 Task: Create a sub task Gather and Analyse Requirements for the task  Implement a new network monitoring system for a company's IT infrastructure in the project AgileJet , assign it to team member softage.4@softage.net and update the status of the sub task to  Off Track , set the priority of the sub task to High
Action: Mouse moved to (66, 303)
Screenshot: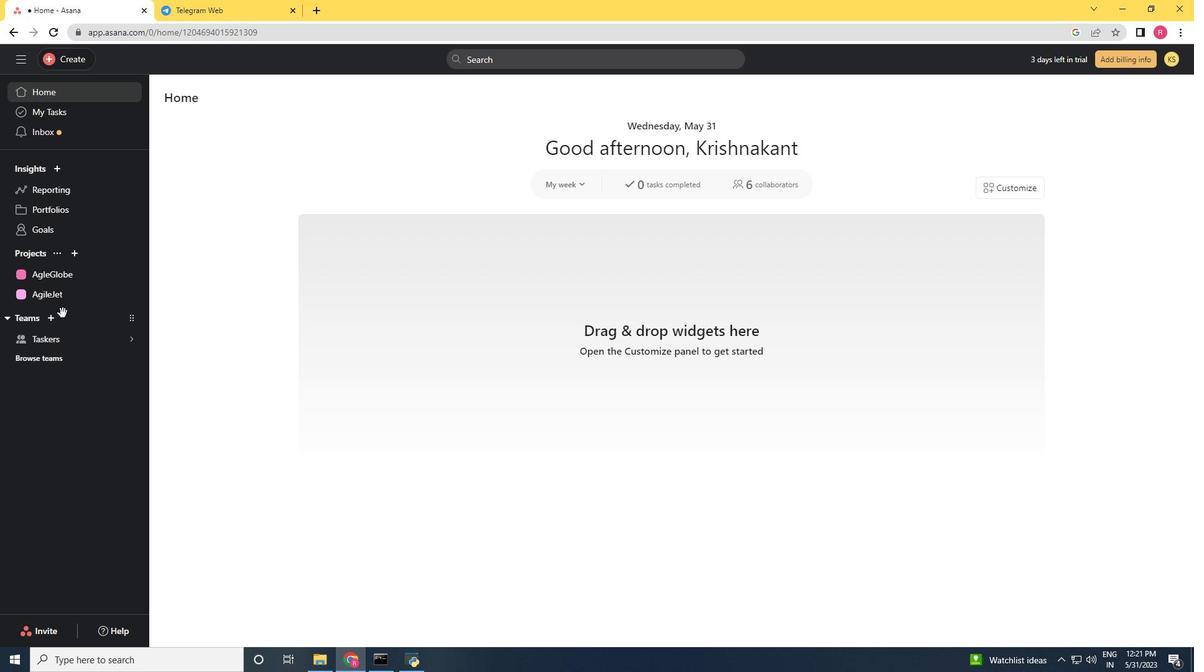 
Action: Mouse pressed left at (66, 303)
Screenshot: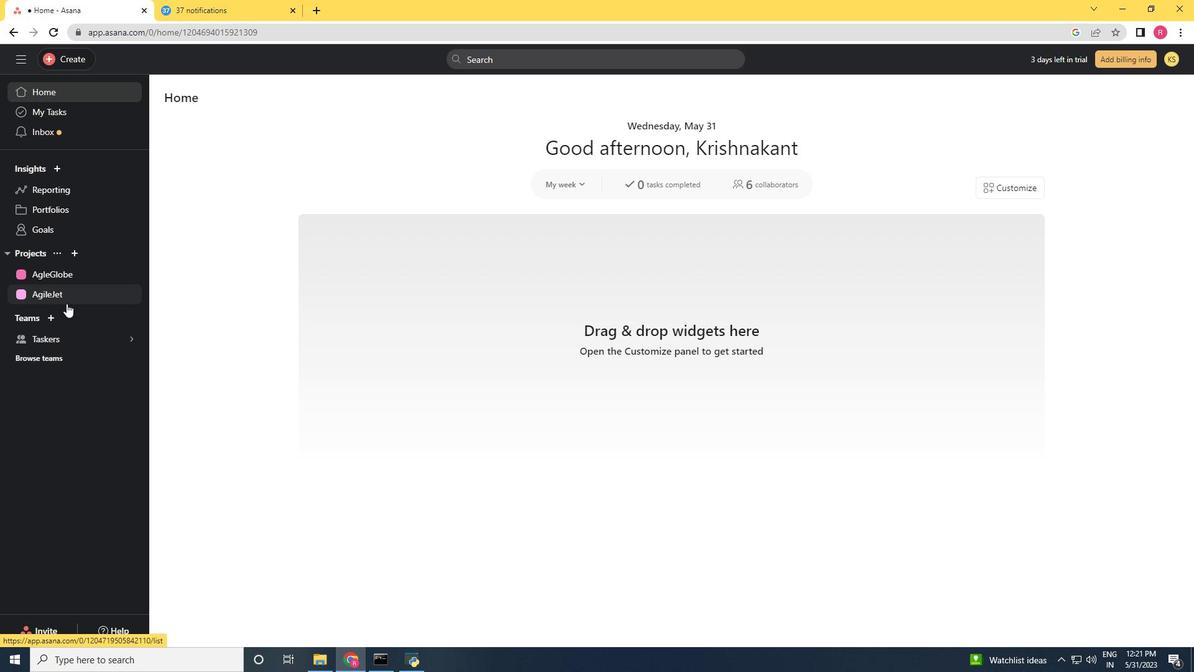 
Action: Mouse moved to (278, 540)
Screenshot: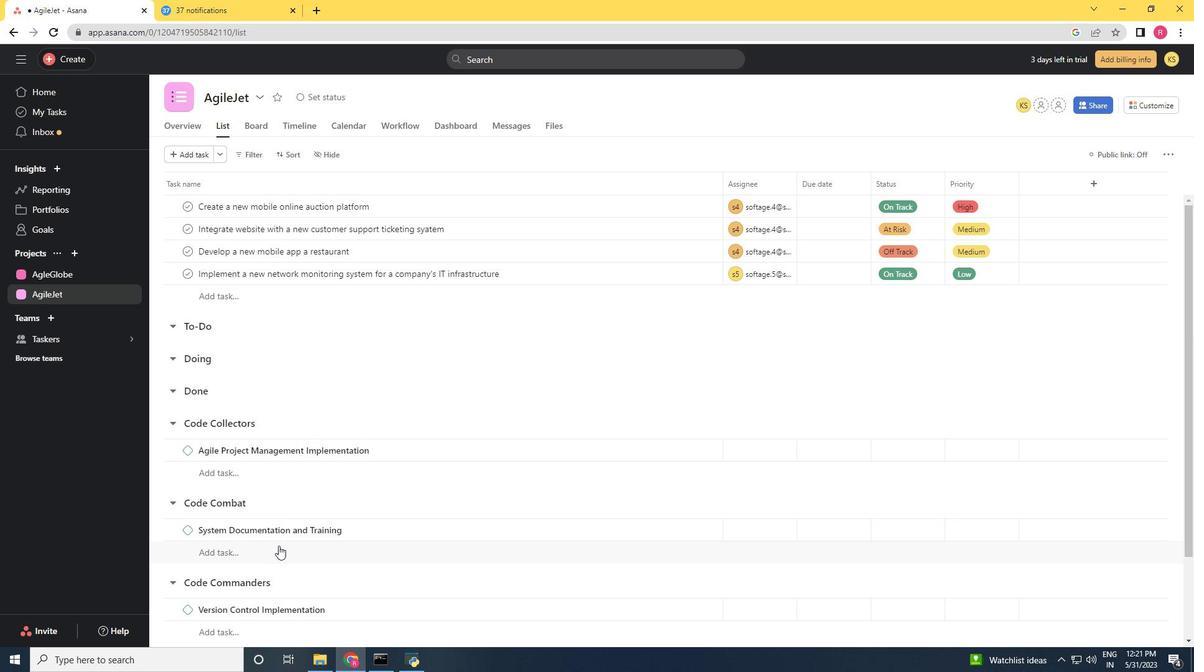 
Action: Mouse scrolled (278, 540) with delta (0, 0)
Screenshot: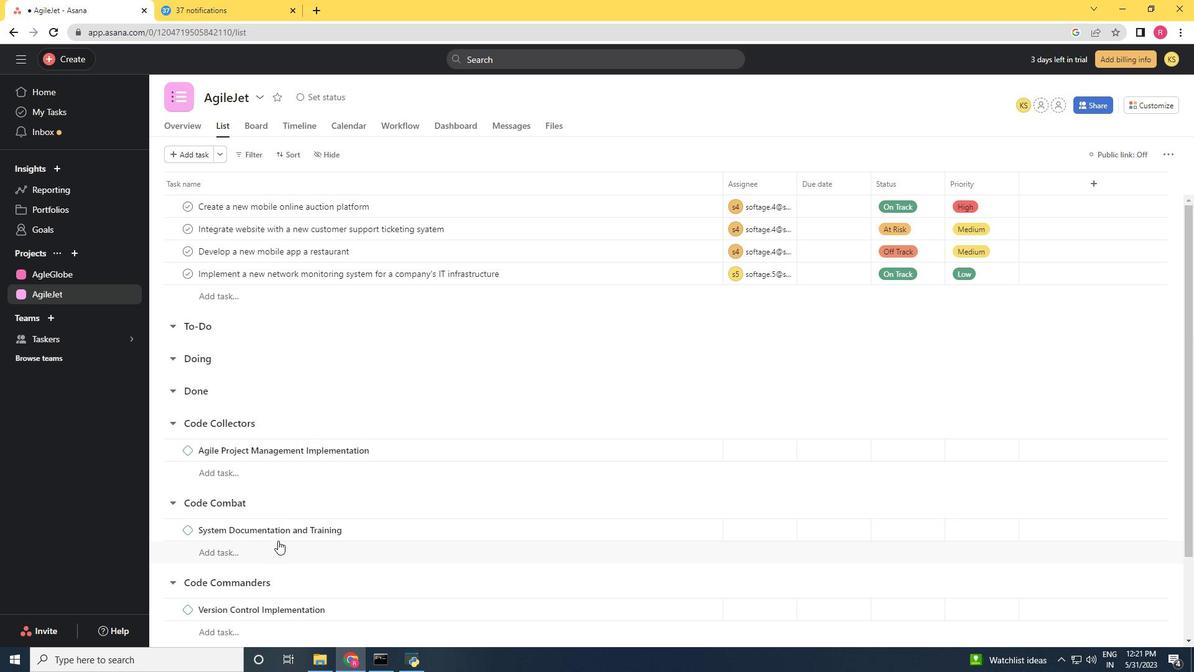 
Action: Mouse scrolled (278, 540) with delta (0, 0)
Screenshot: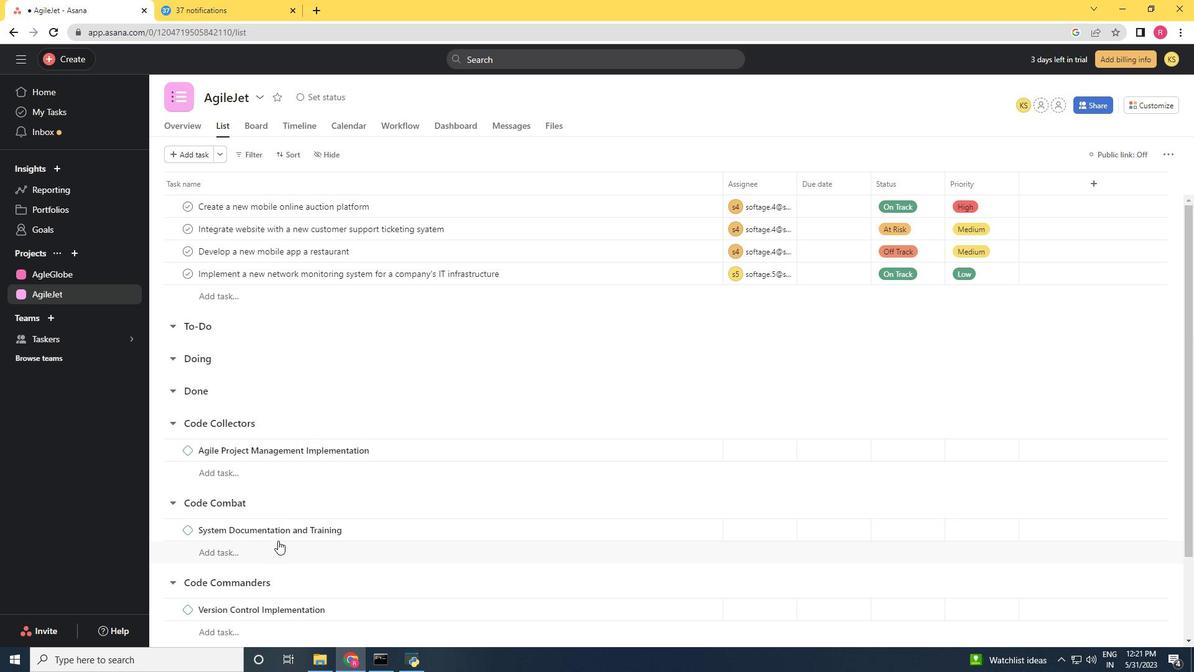 
Action: Mouse scrolled (278, 541) with delta (0, 0)
Screenshot: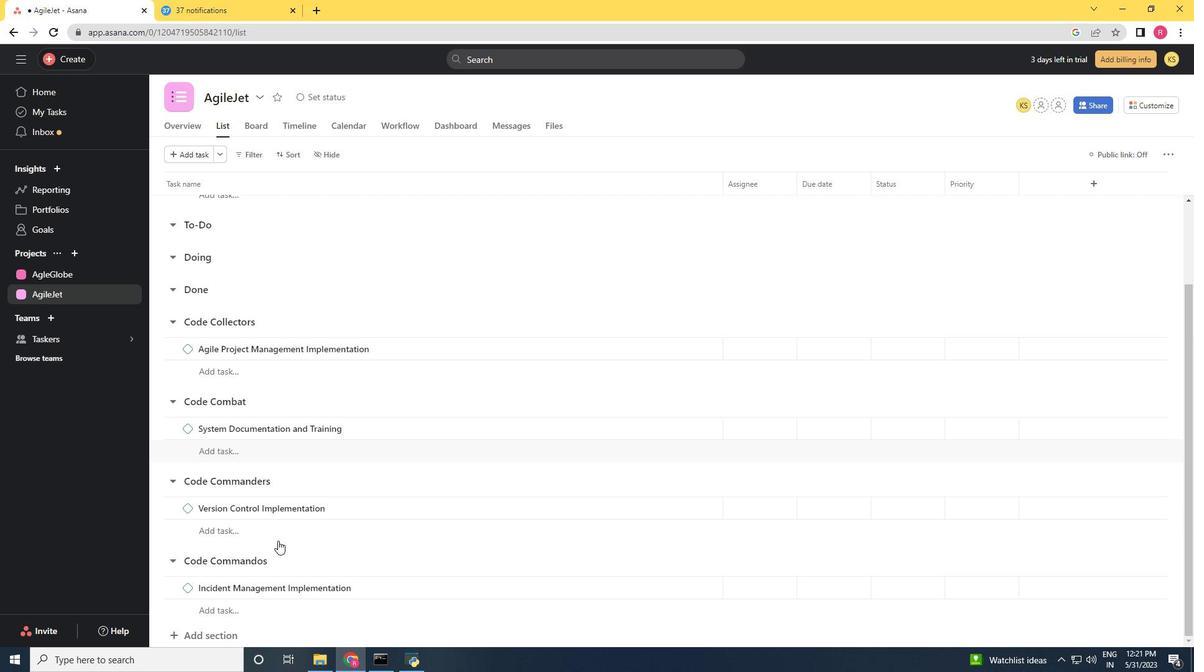 
Action: Mouse scrolled (278, 541) with delta (0, 0)
Screenshot: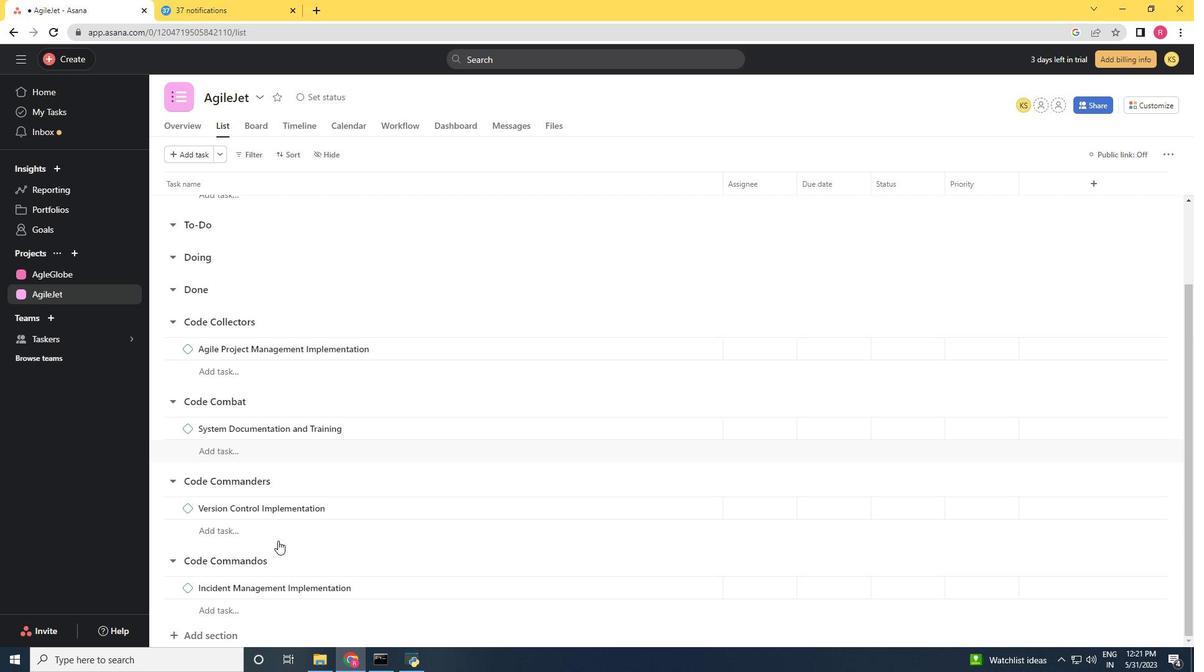 
Action: Mouse scrolled (278, 541) with delta (0, 0)
Screenshot: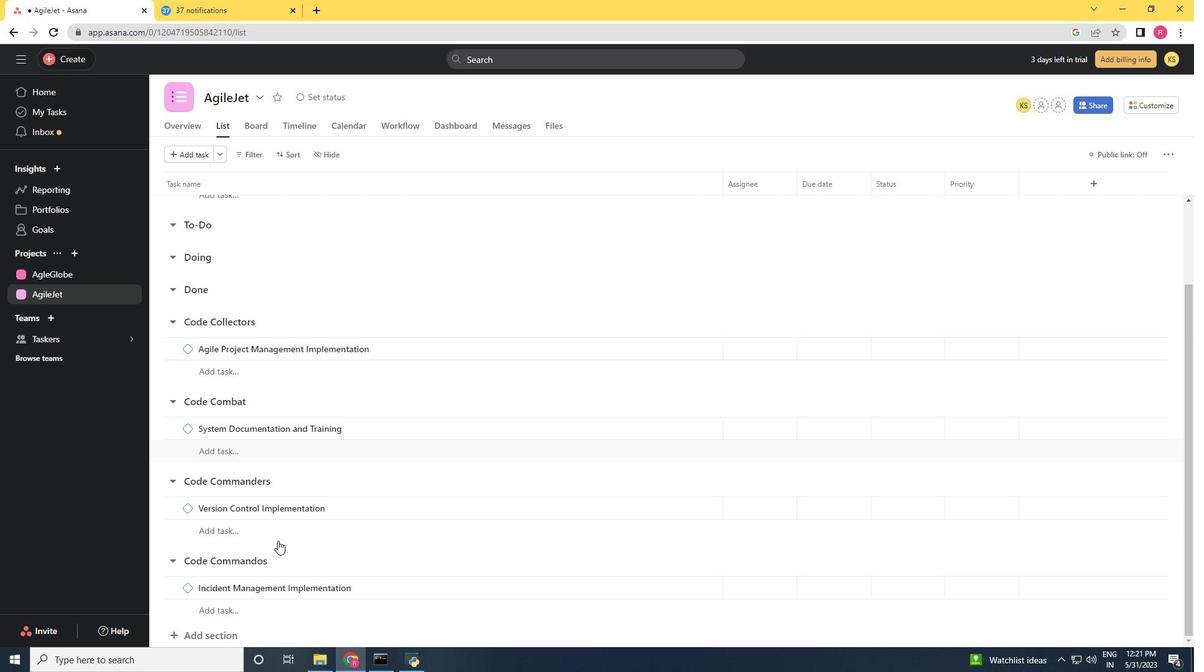 
Action: Mouse moved to (278, 540)
Screenshot: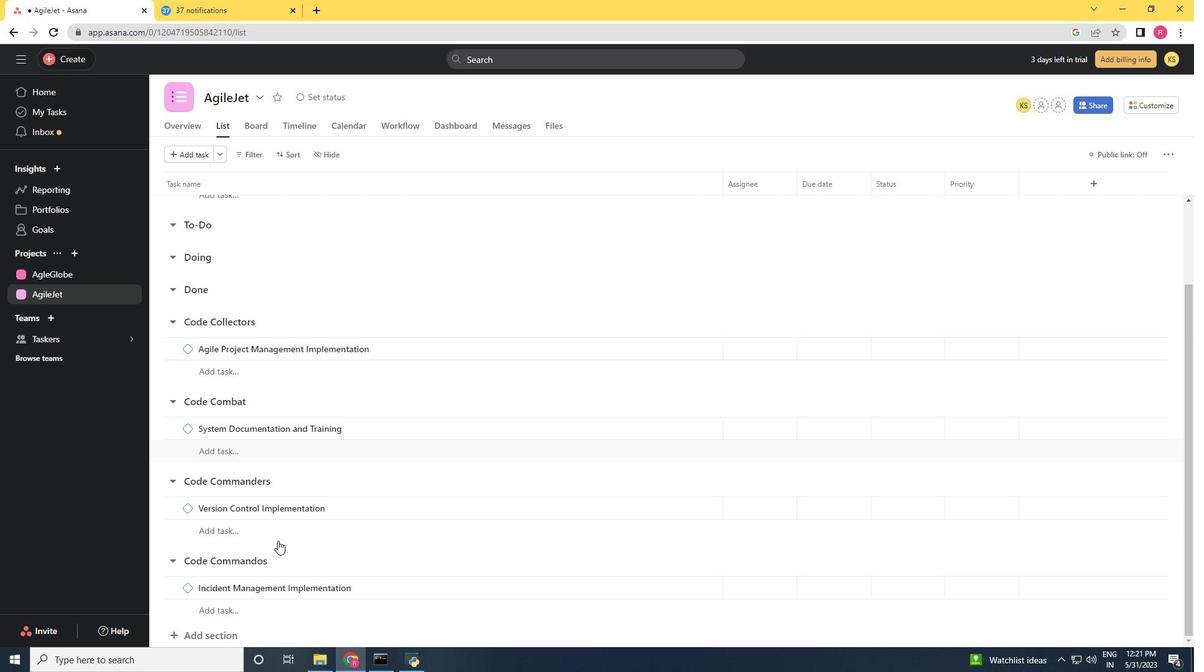 
Action: Mouse scrolled (278, 540) with delta (0, 0)
Screenshot: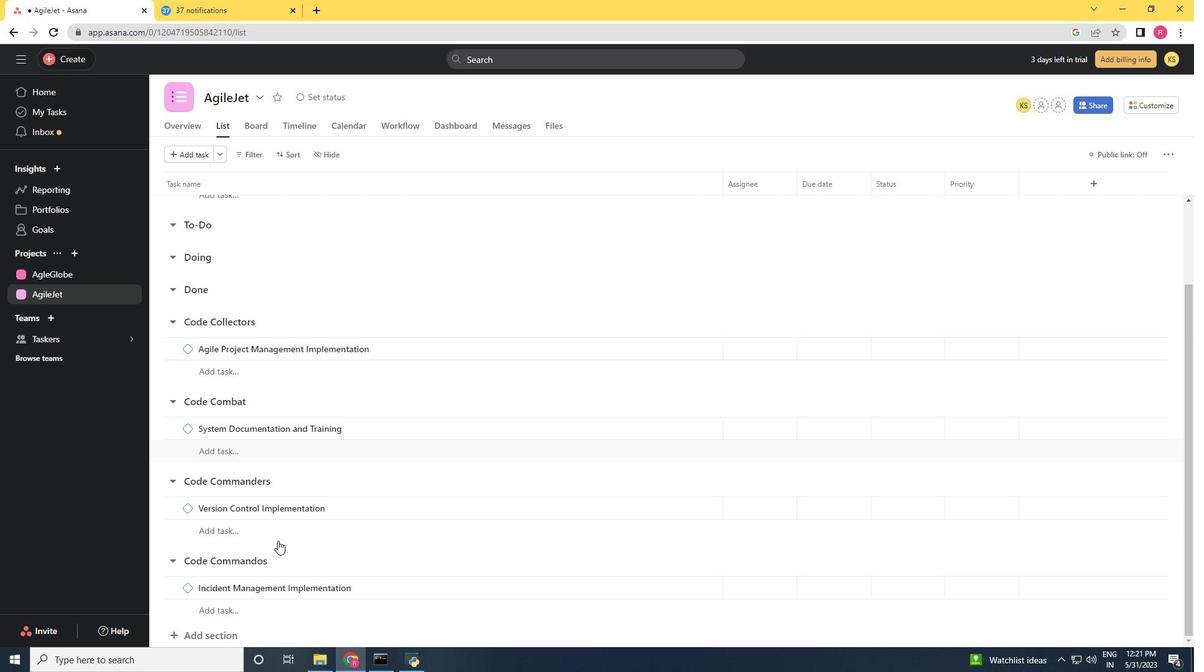 
Action: Mouse moved to (615, 275)
Screenshot: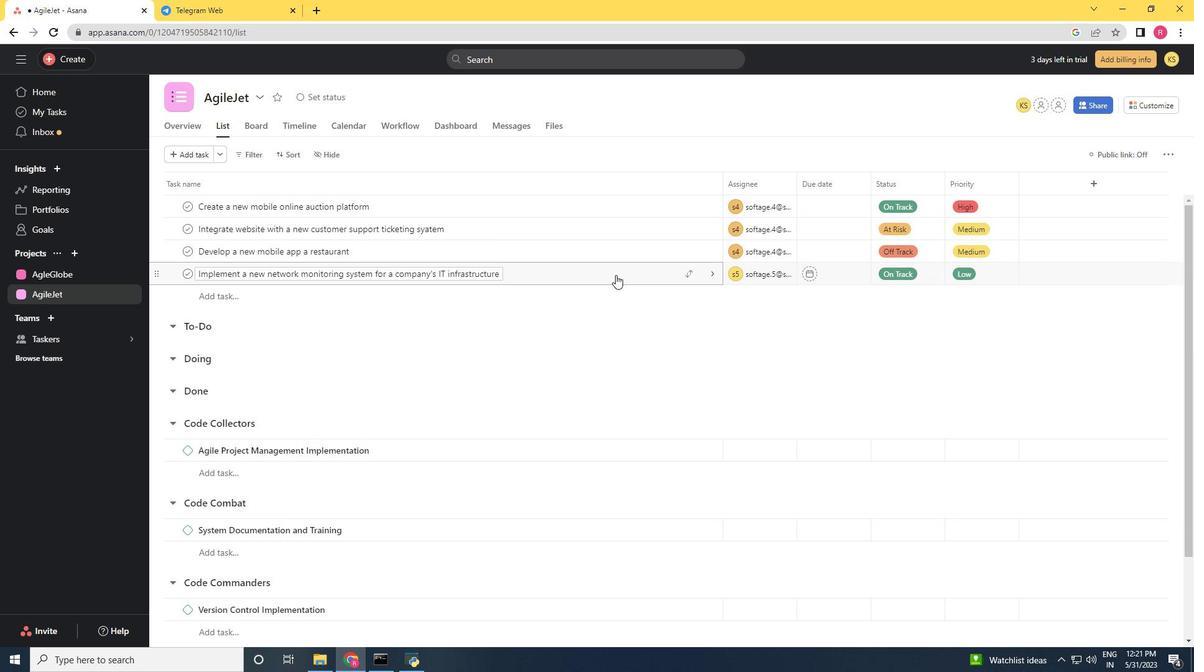 
Action: Mouse pressed left at (615, 275)
Screenshot: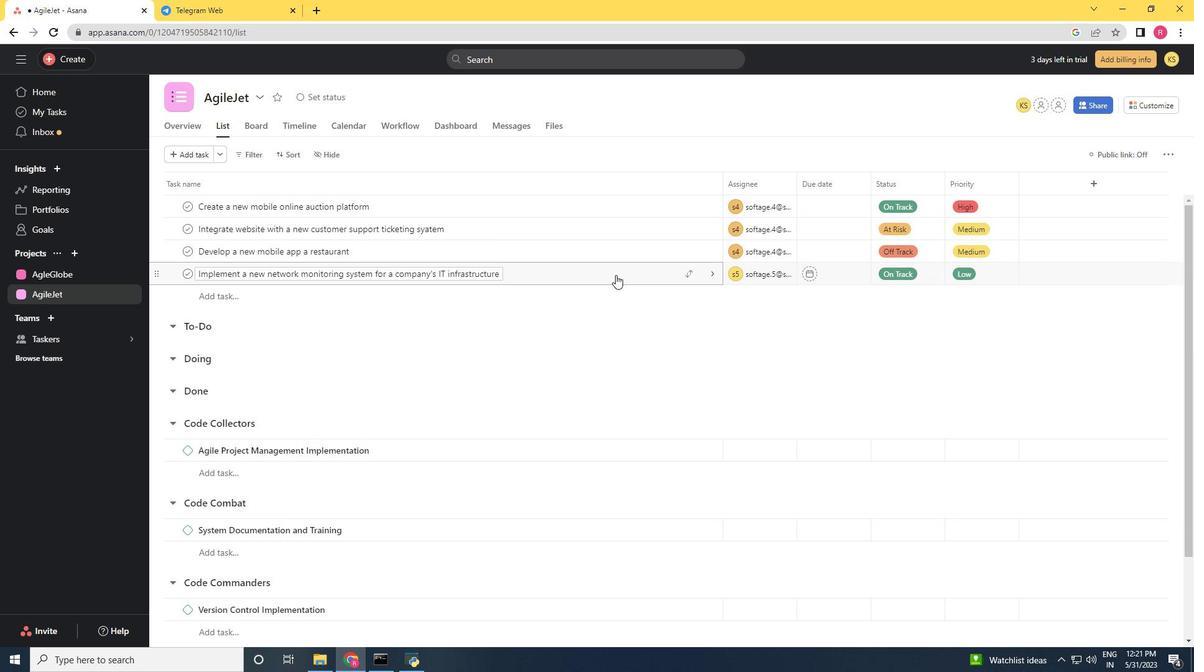 
Action: Mouse moved to (817, 424)
Screenshot: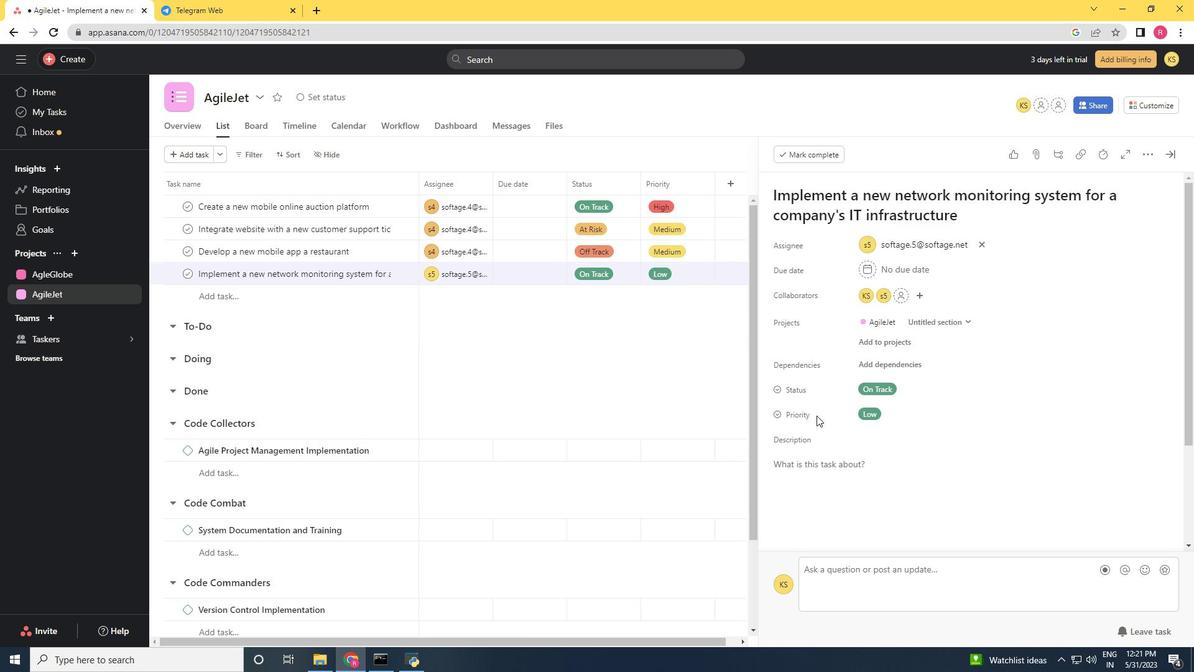 
Action: Mouse scrolled (817, 423) with delta (0, 0)
Screenshot: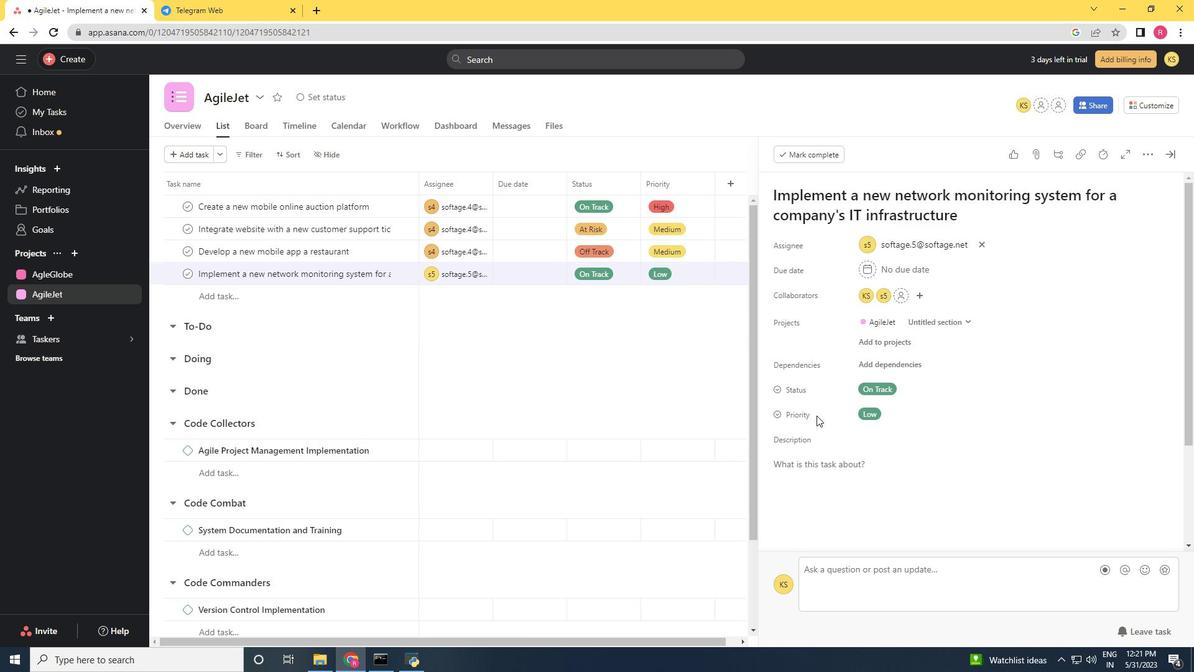 
Action: Mouse scrolled (817, 423) with delta (0, 0)
Screenshot: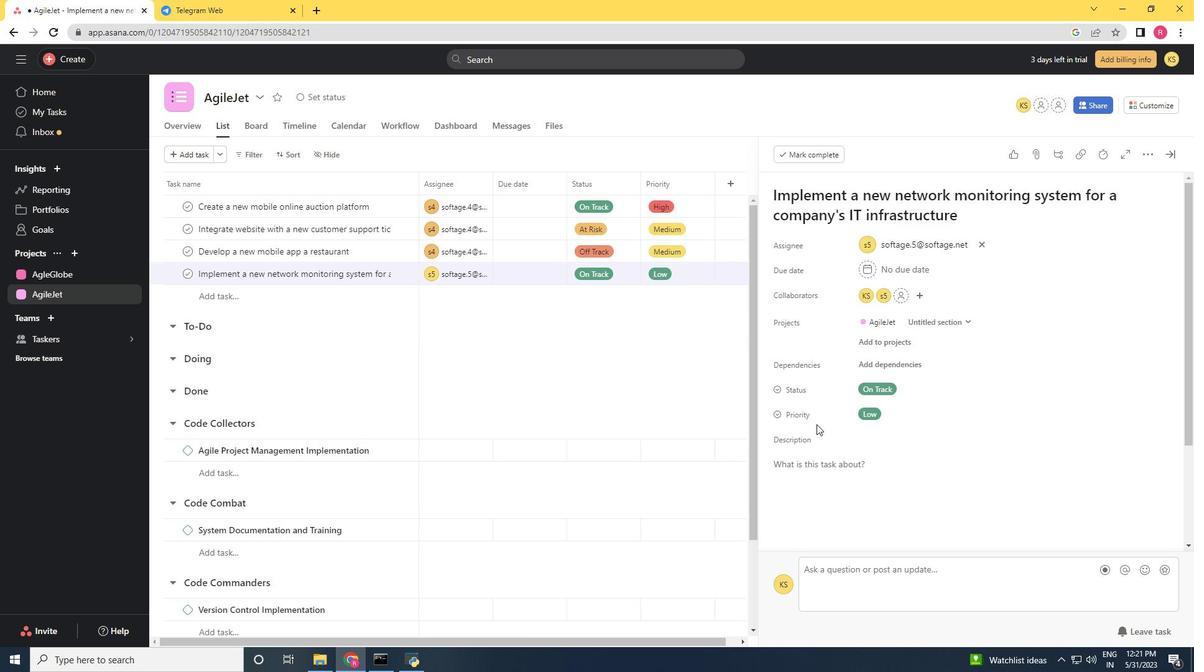 
Action: Mouse moved to (817, 425)
Screenshot: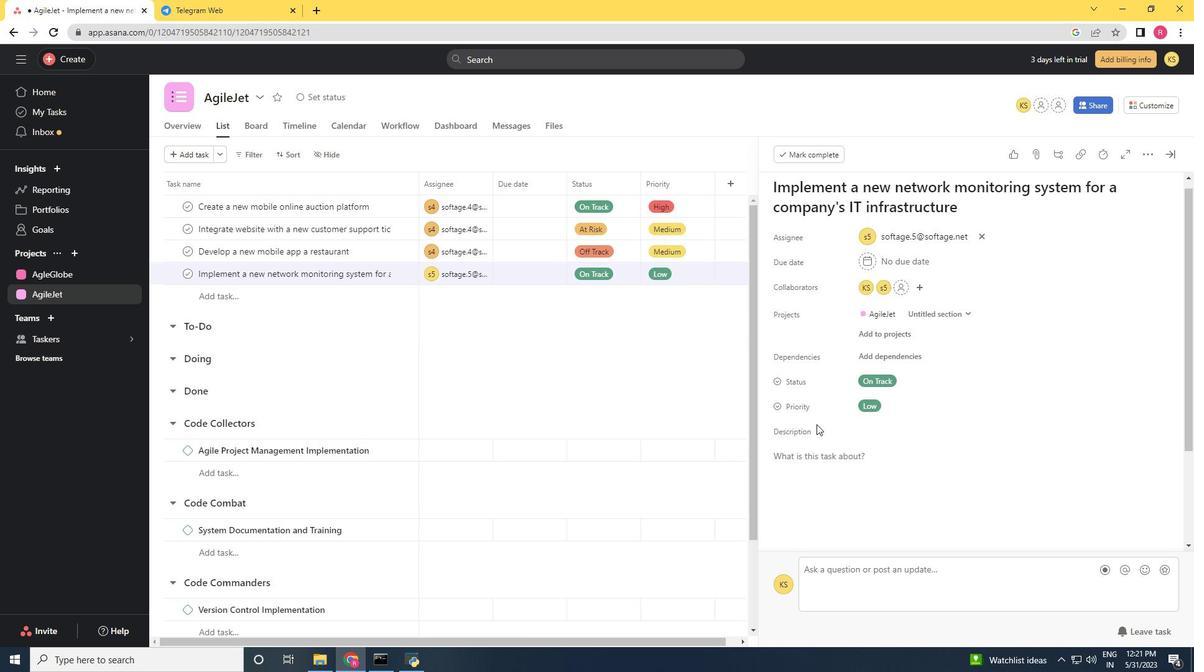 
Action: Mouse scrolled (817, 424) with delta (0, 0)
Screenshot: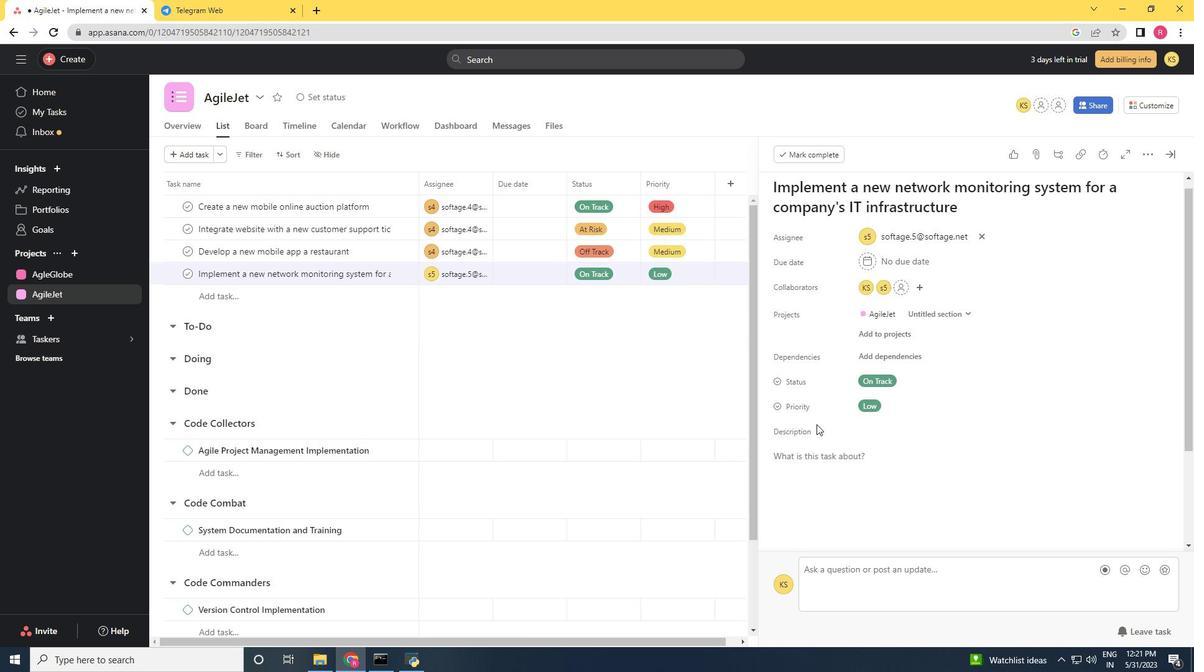 
Action: Mouse moved to (812, 442)
Screenshot: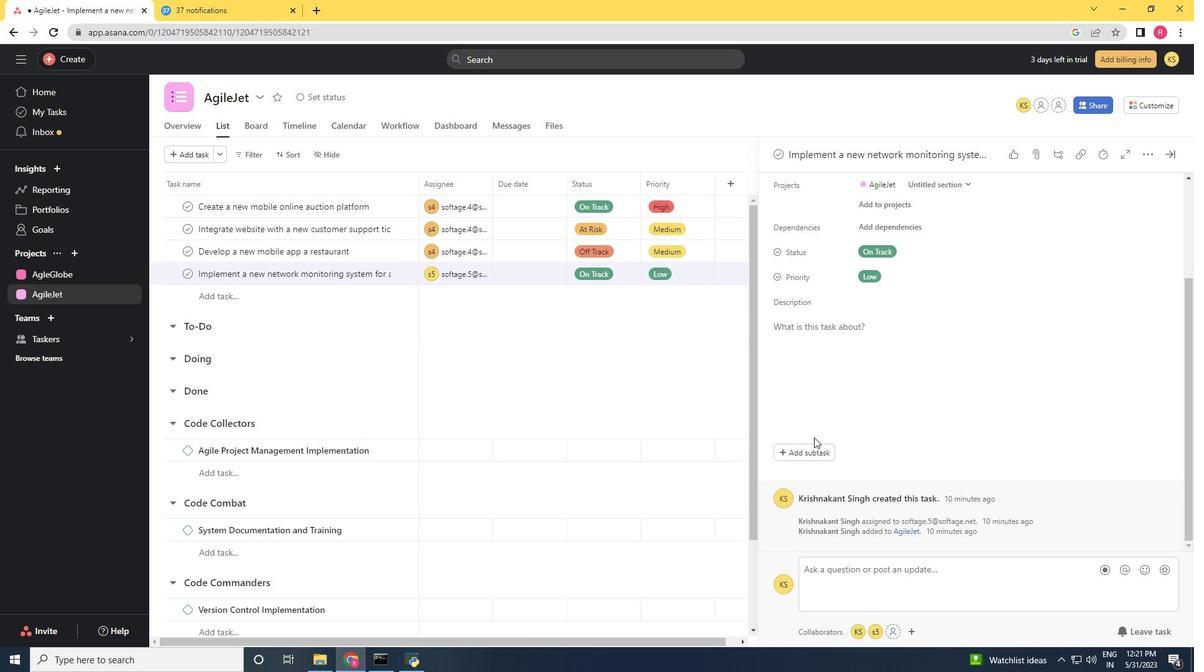 
Action: Mouse pressed left at (812, 442)
Screenshot: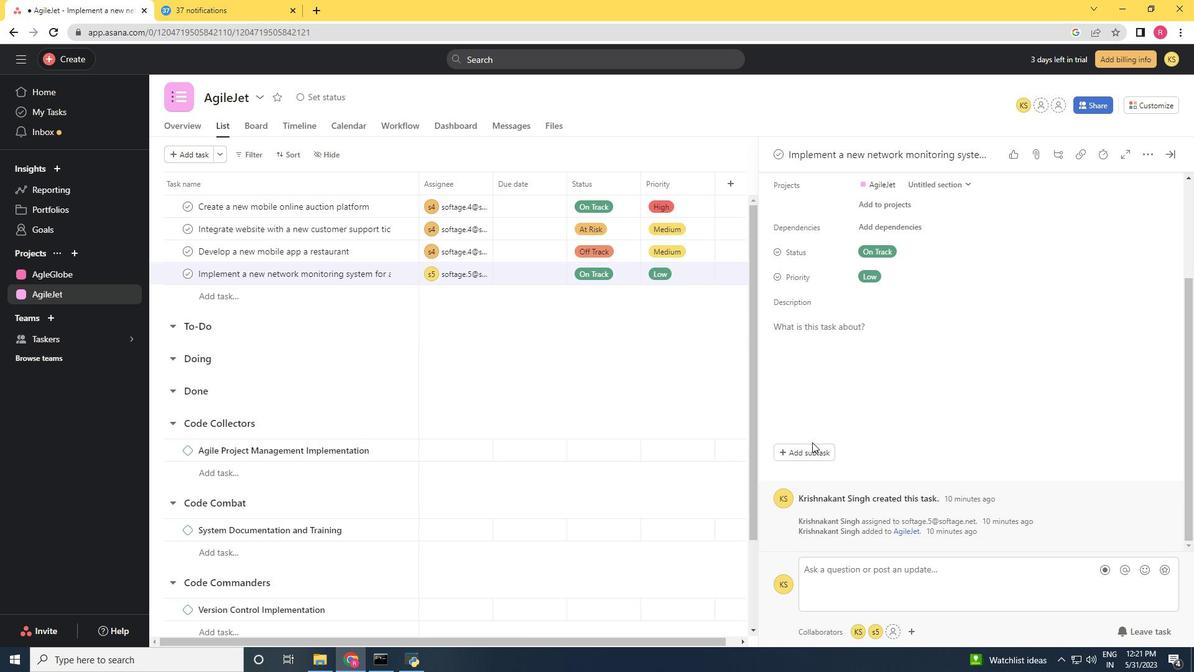 
Action: Mouse moved to (810, 449)
Screenshot: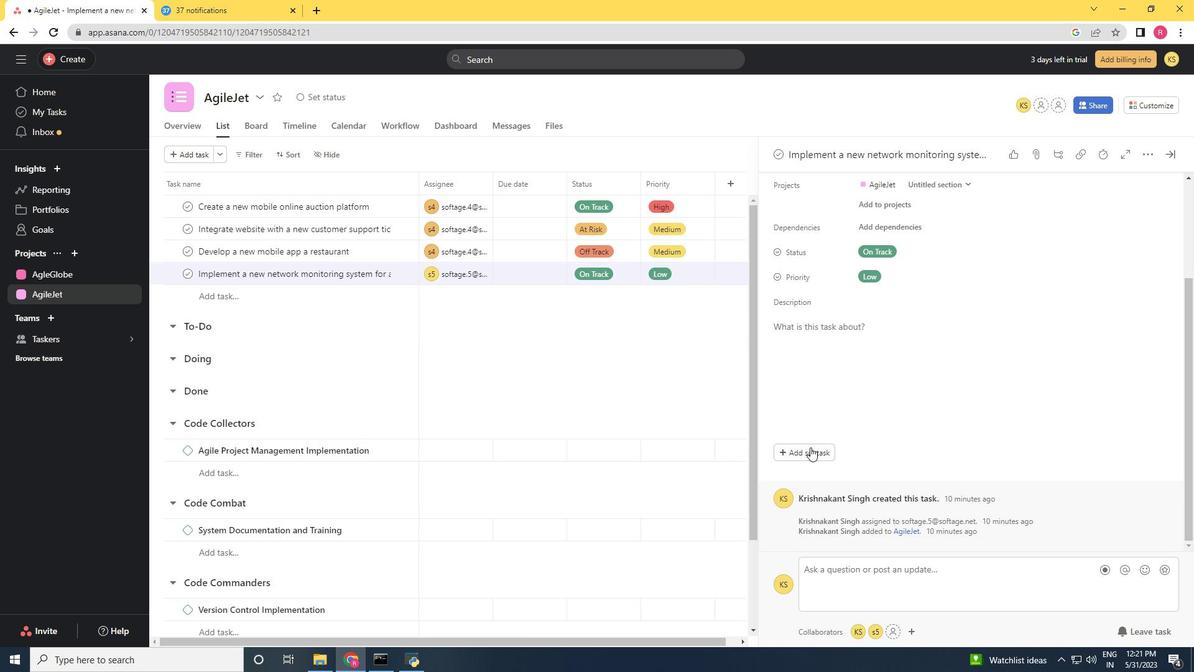 
Action: Mouse pressed left at (810, 449)
Screenshot: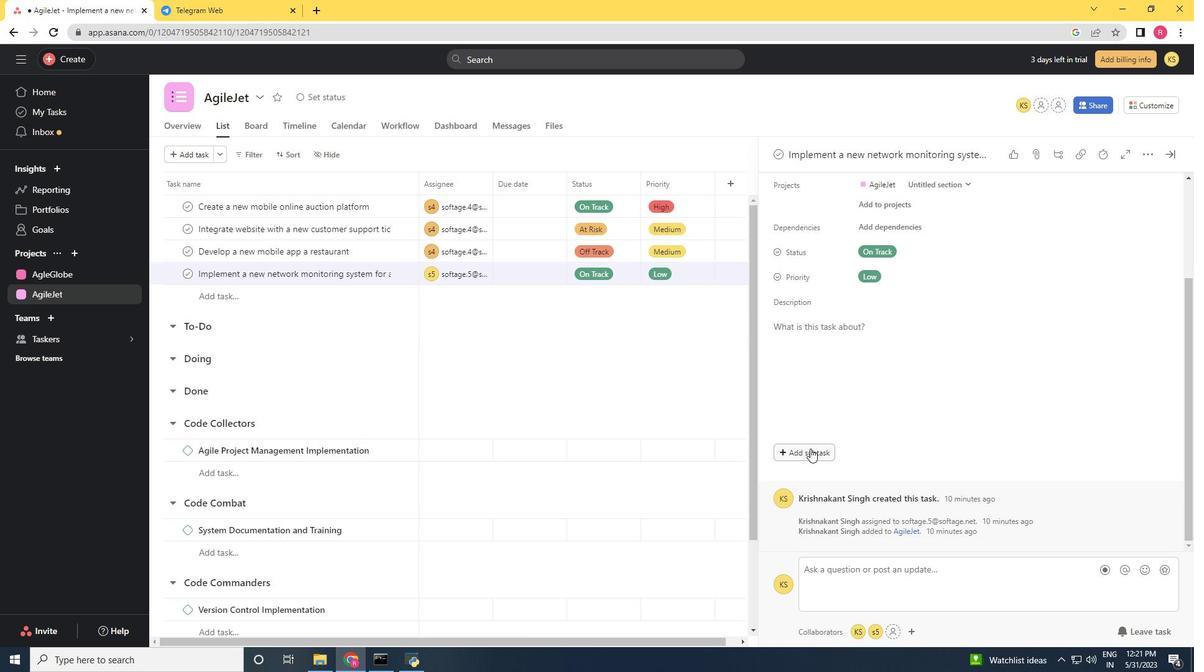 
Action: Key pressed <Key.shift><Key.shift><Key.shift><Key.shift><Key.shift><Key.shift>Gather<Key.space>and<Key.space><Key.shift>Analyse<Key.space><Key.shift><Key.shift><Key.shift><Key.shift>Requirements<Key.space>
Screenshot: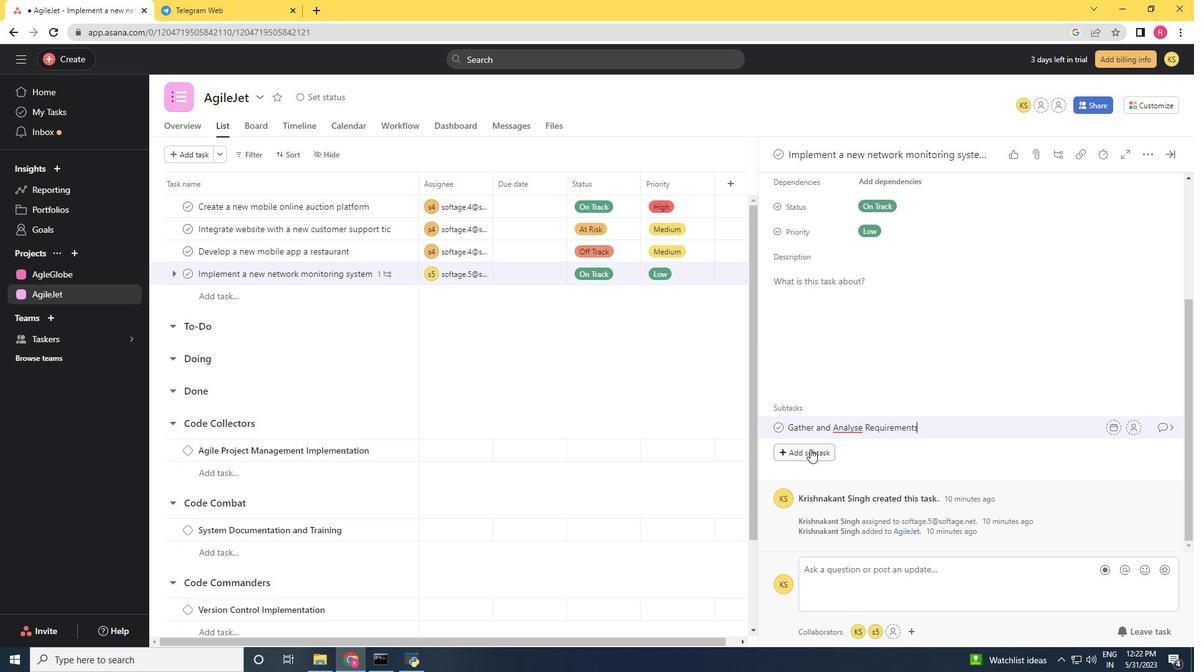 
Action: Mouse moved to (1138, 431)
Screenshot: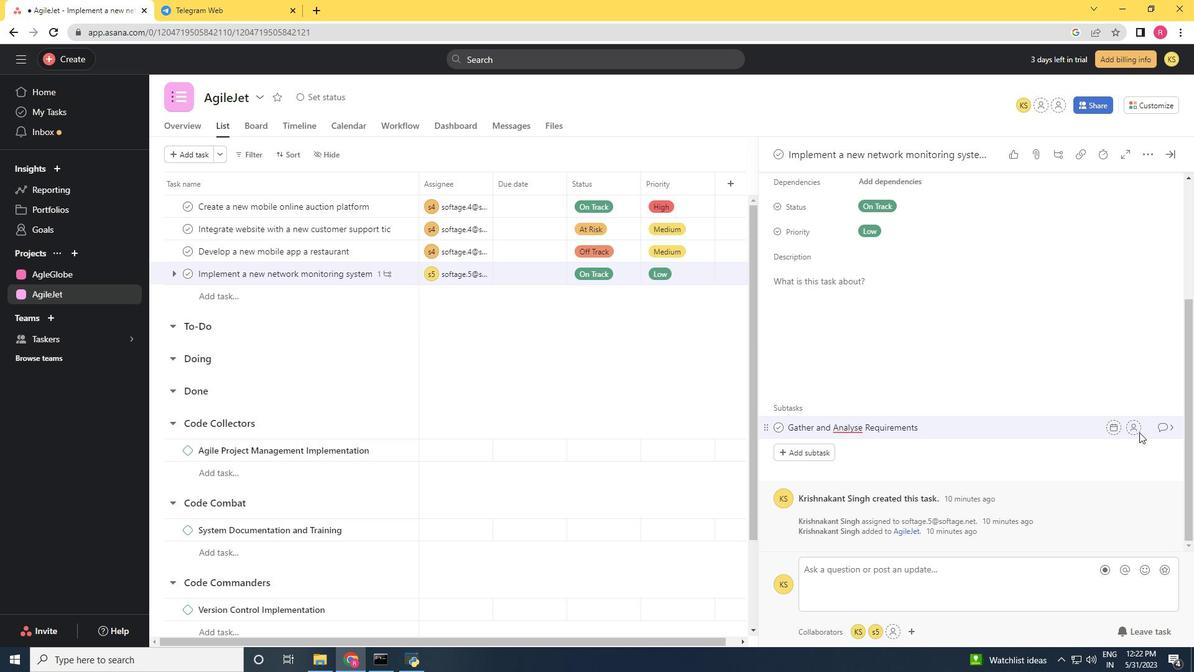 
Action: Mouse pressed left at (1138, 431)
Screenshot: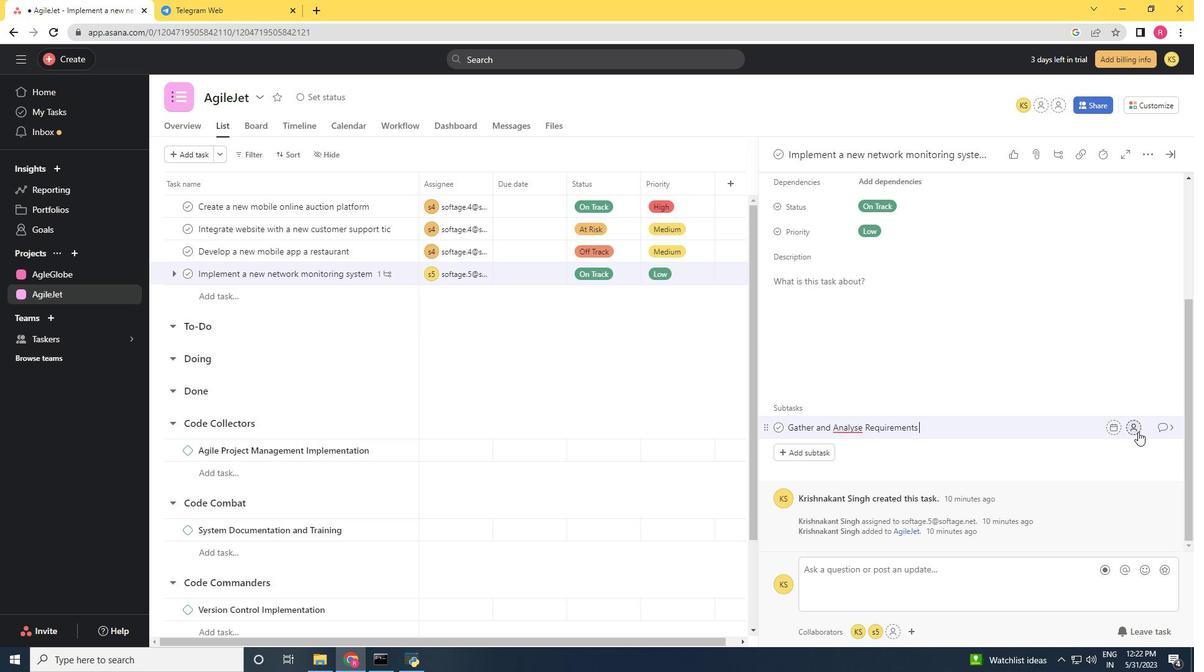
Action: Key pressed softage.4<Key.shift><Key.shift><Key.shift><Key.shift>@softage.net
Screenshot: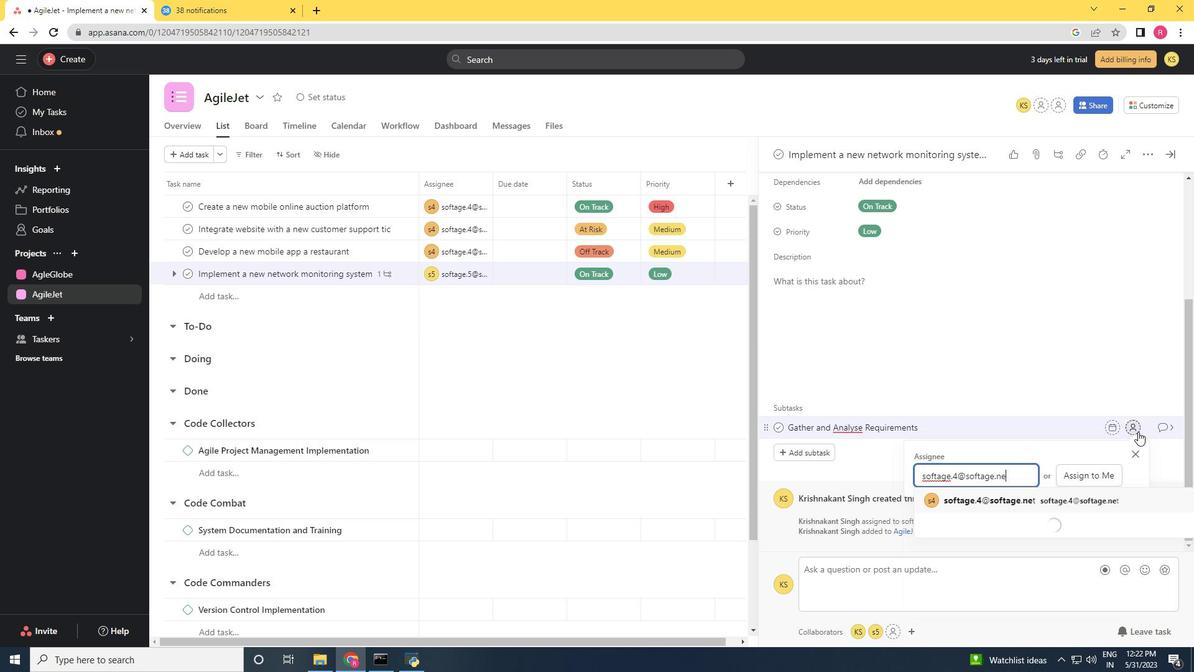 
Action: Mouse moved to (1026, 502)
Screenshot: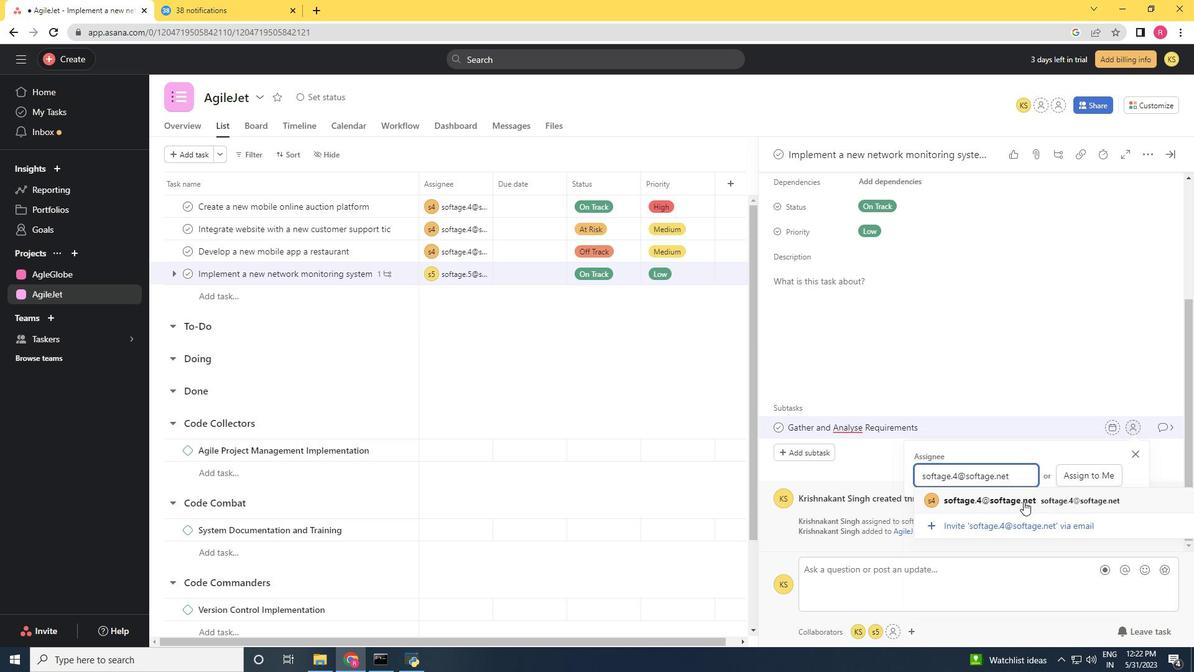 
Action: Mouse pressed left at (1026, 502)
Screenshot: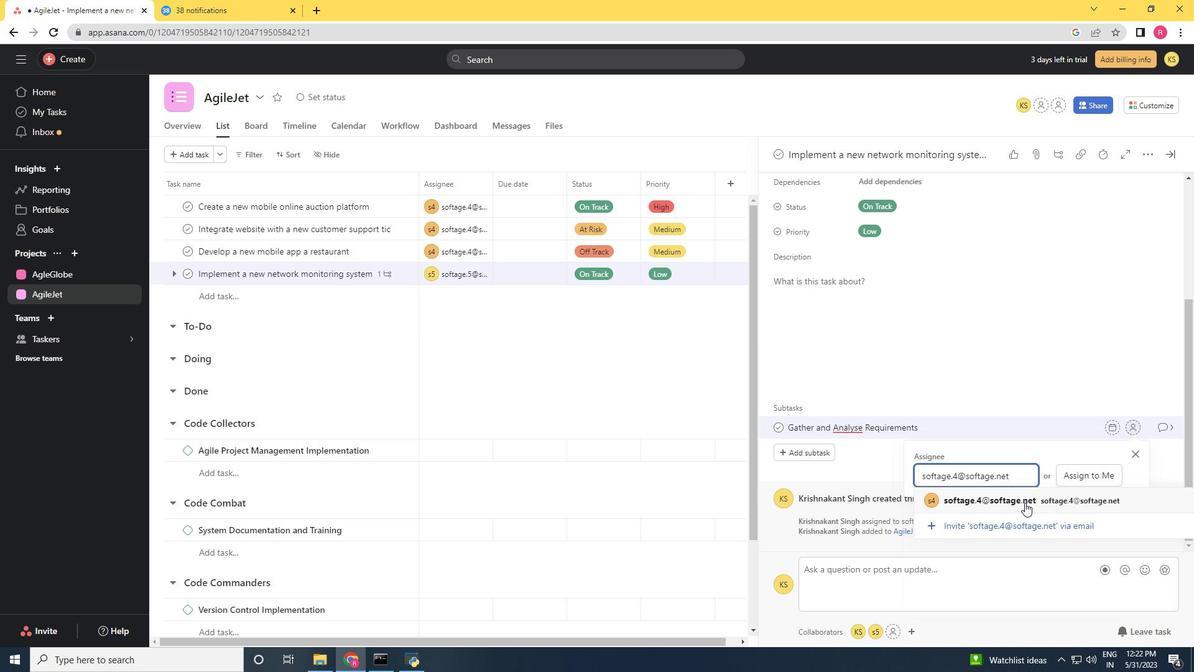 
Action: Mouse moved to (1170, 432)
Screenshot: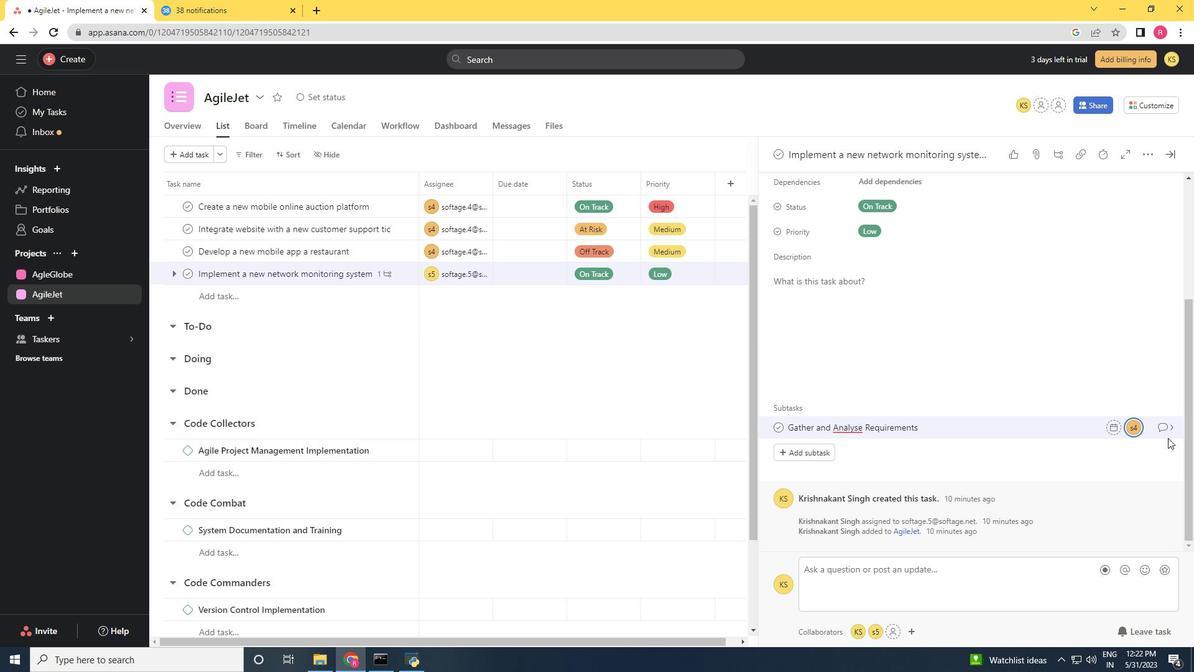 
Action: Mouse pressed left at (1170, 432)
Screenshot: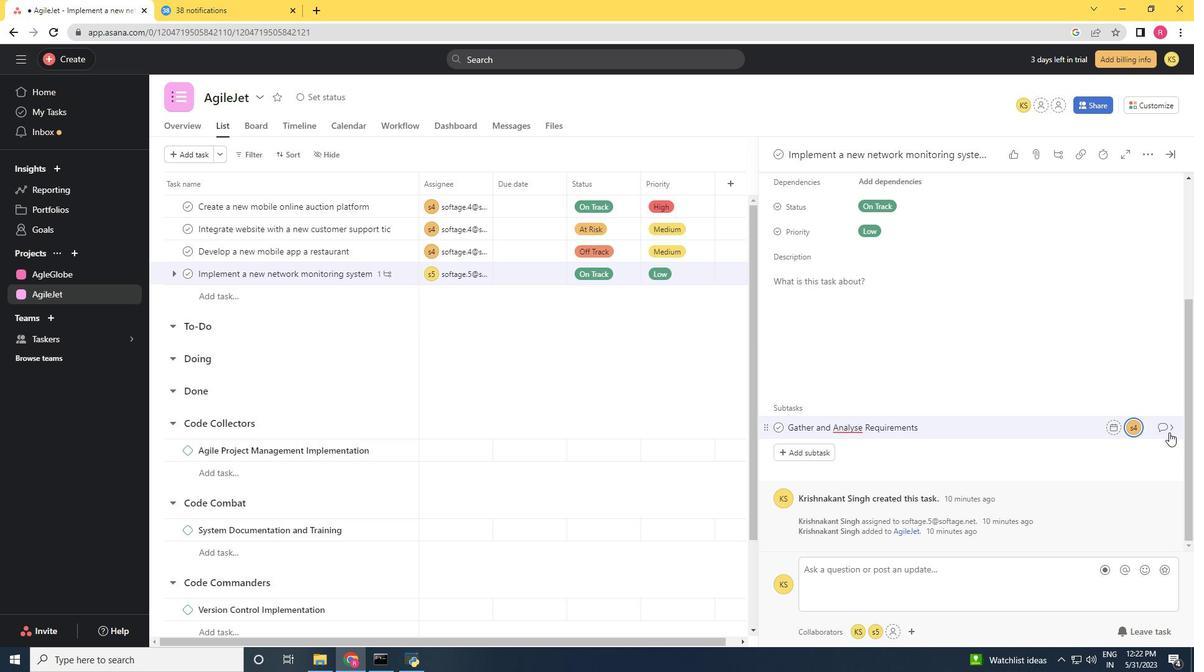 
Action: Mouse moved to (820, 355)
Screenshot: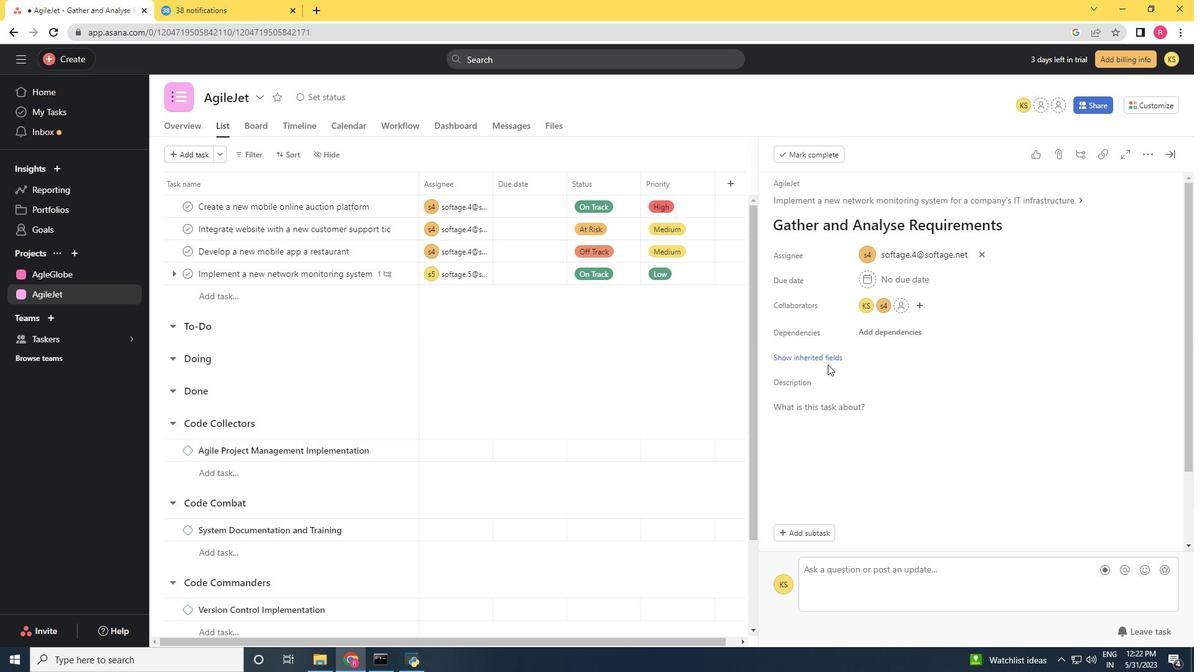 
Action: Mouse pressed left at (820, 355)
Screenshot: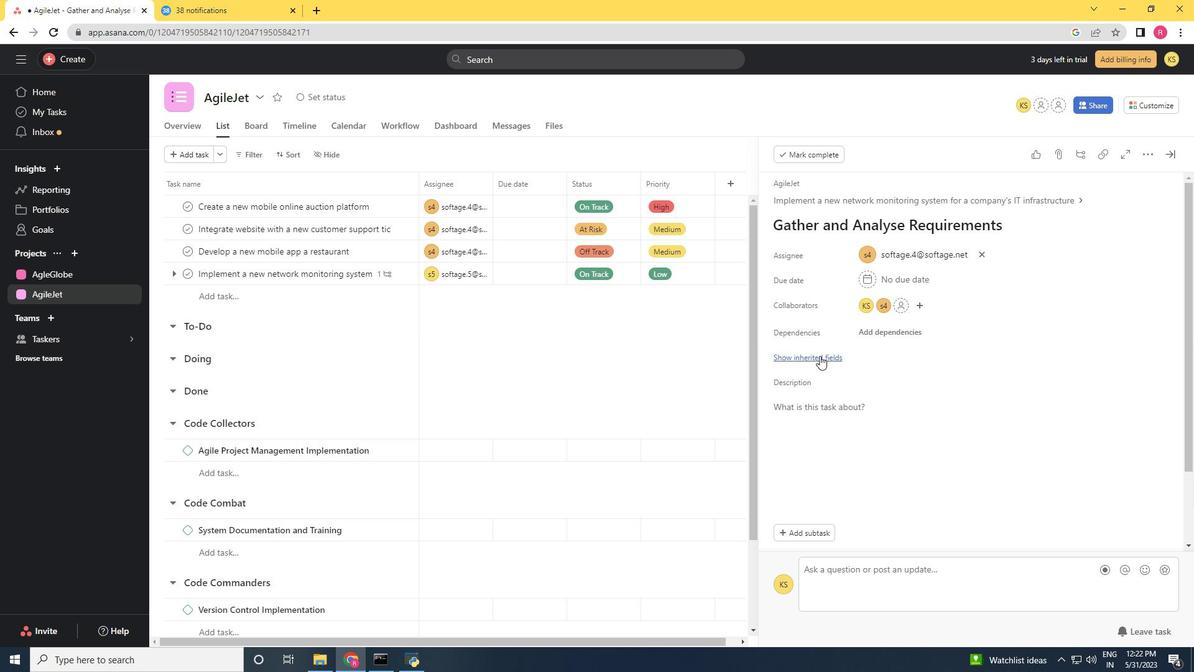 
Action: Mouse moved to (867, 380)
Screenshot: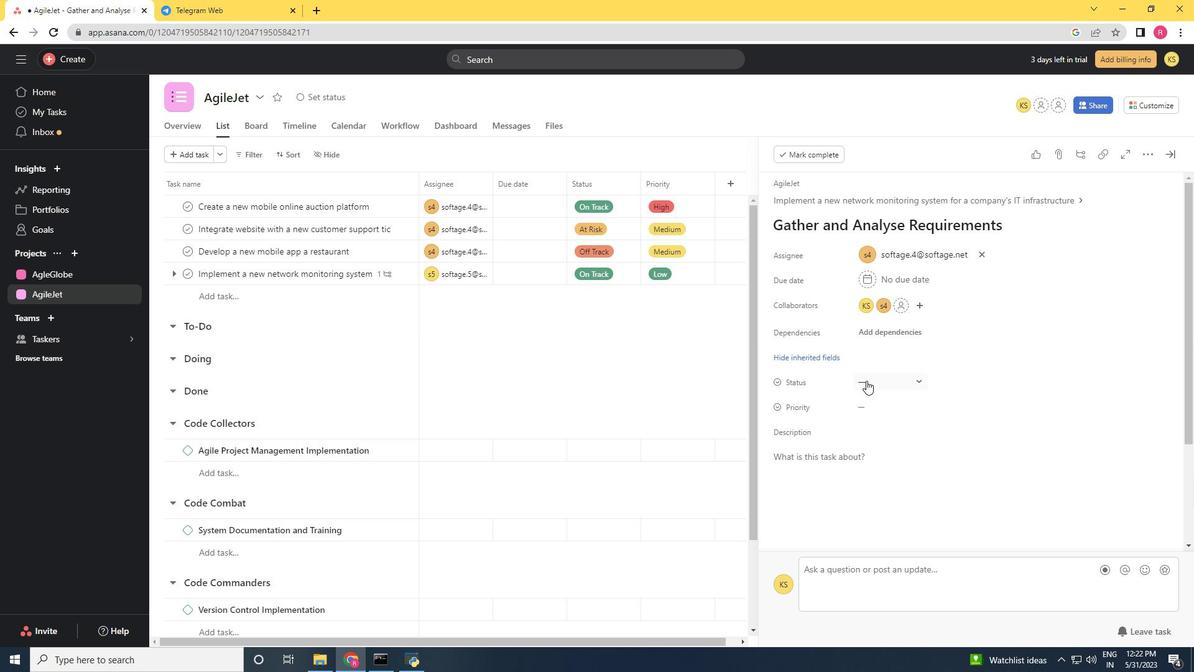 
Action: Mouse pressed left at (867, 380)
Screenshot: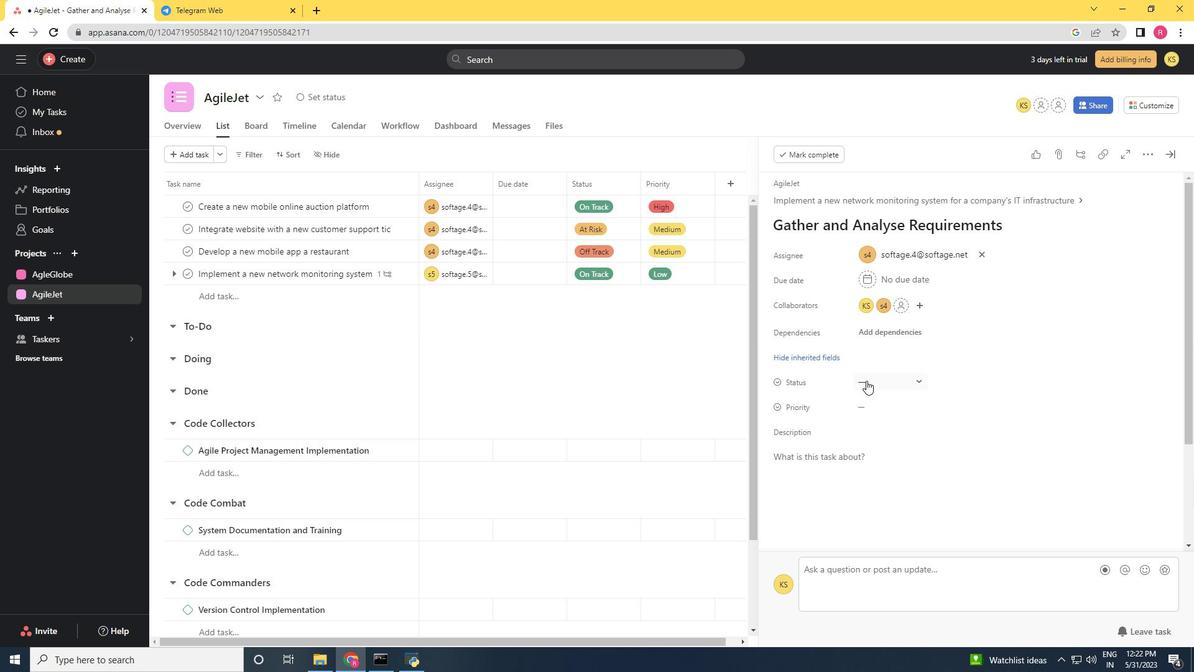 
Action: Mouse moved to (897, 441)
Screenshot: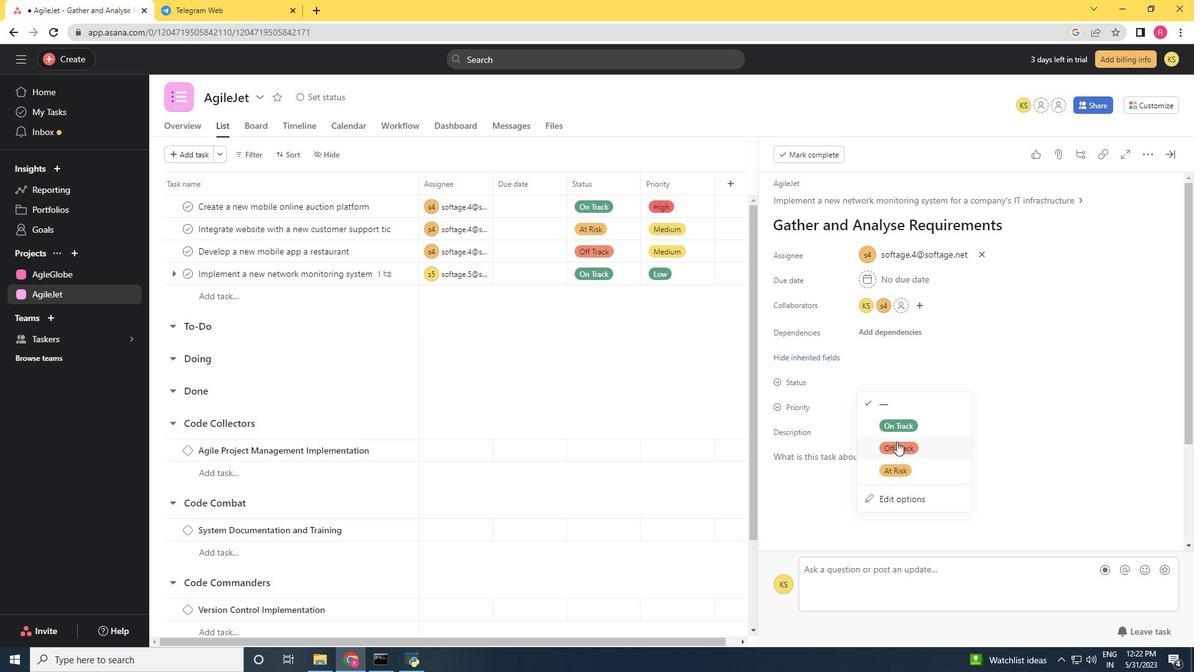 
Action: Mouse pressed left at (897, 441)
Screenshot: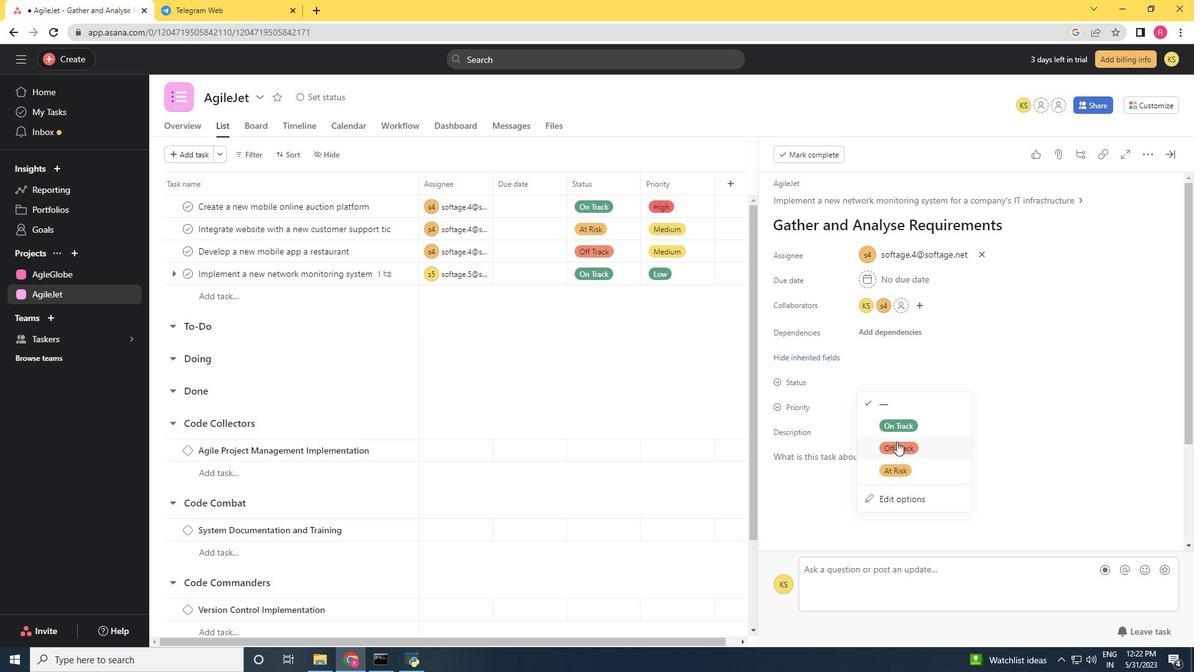
Action: Mouse moved to (870, 403)
Screenshot: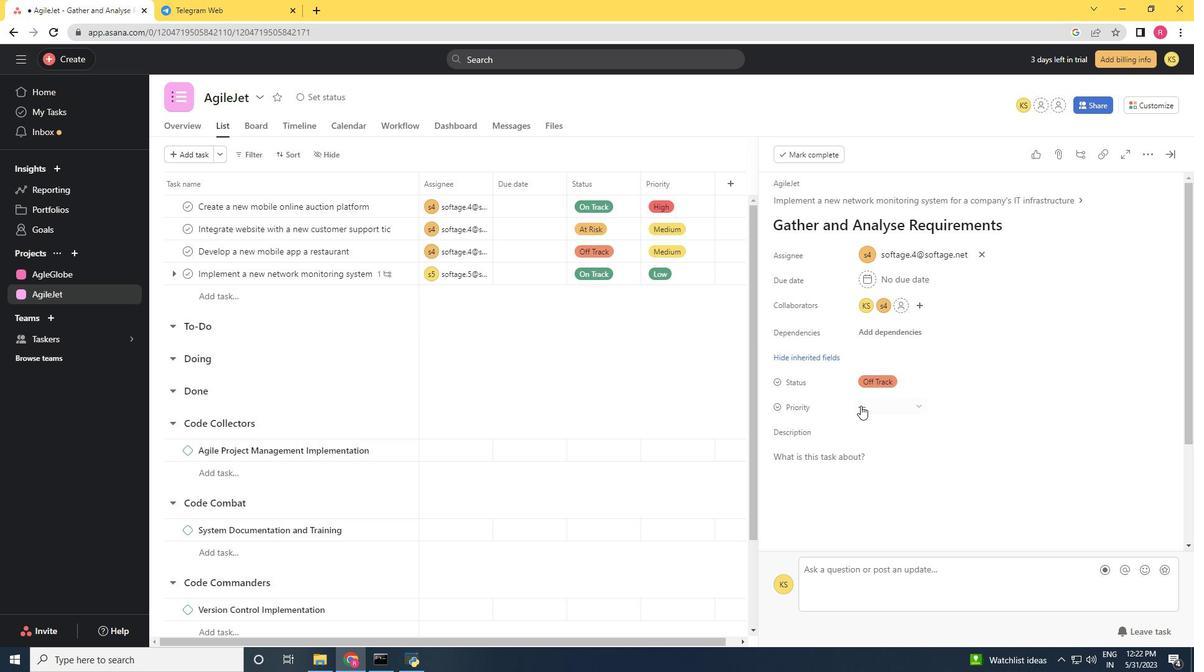 
Action: Mouse pressed left at (870, 403)
Screenshot: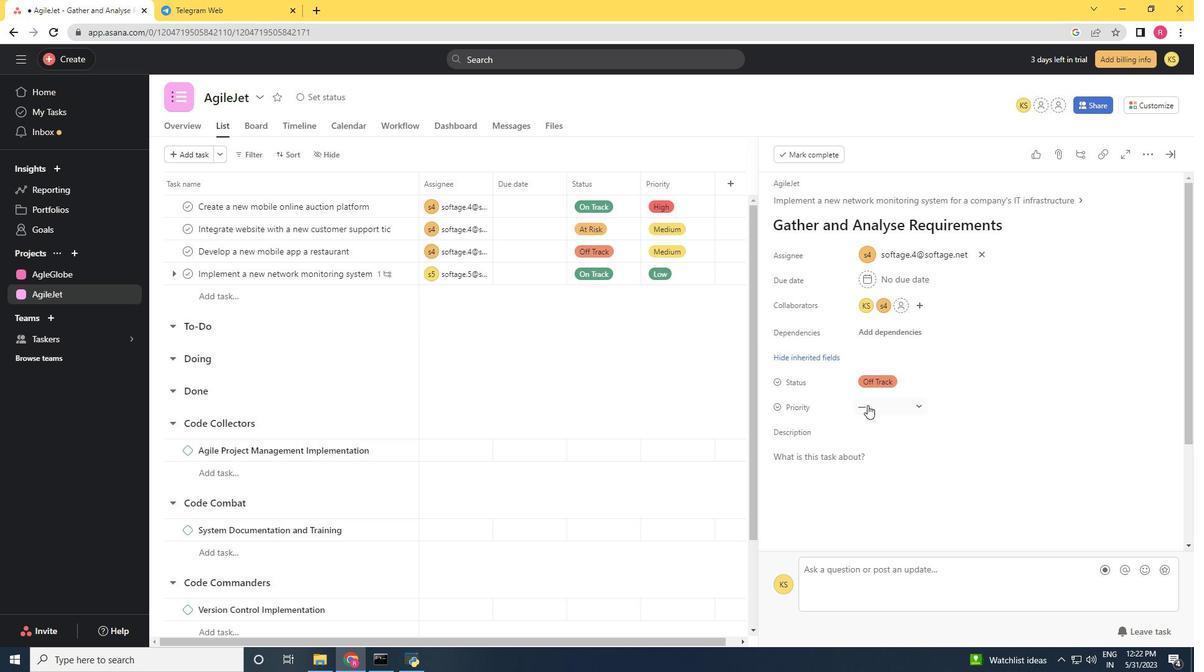 
Action: Mouse moved to (893, 446)
Screenshot: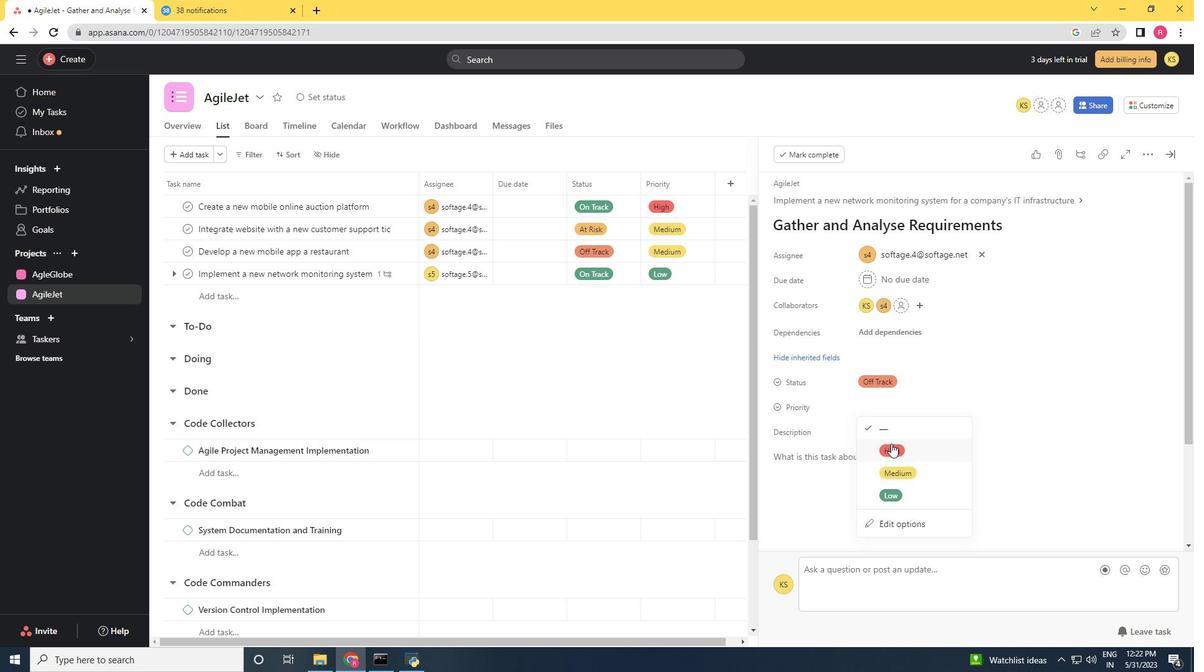 
Action: Mouse pressed left at (893, 446)
Screenshot: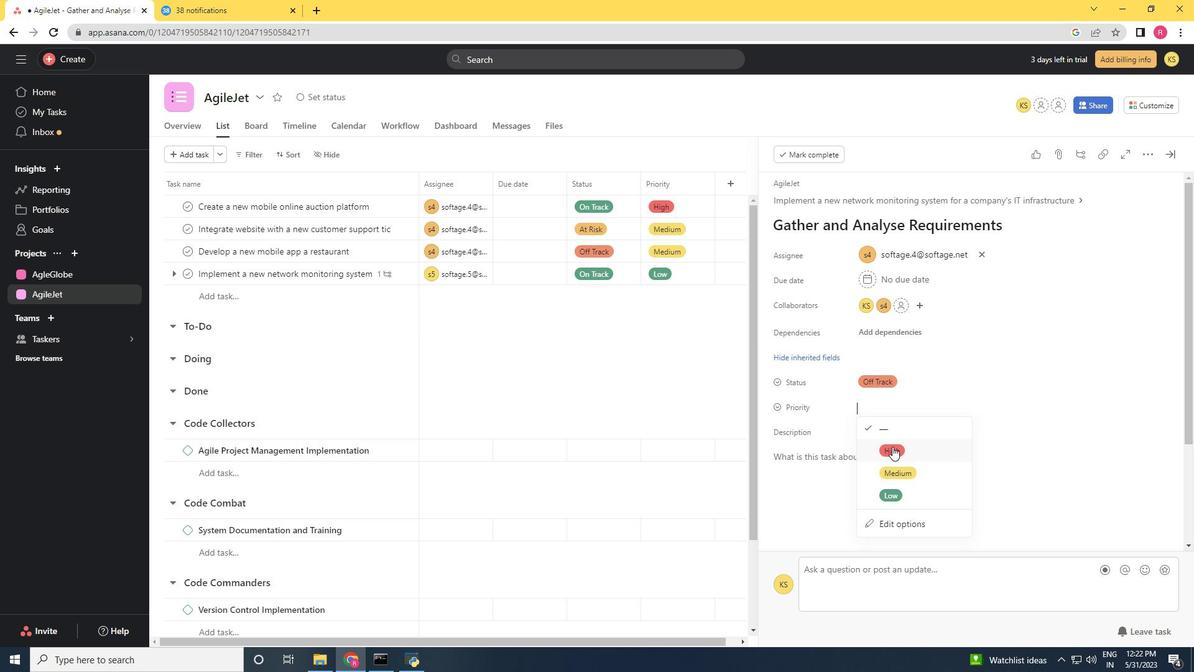 
